 Task: Learn more about a business.
Action: Mouse moved to (641, 133)
Screenshot: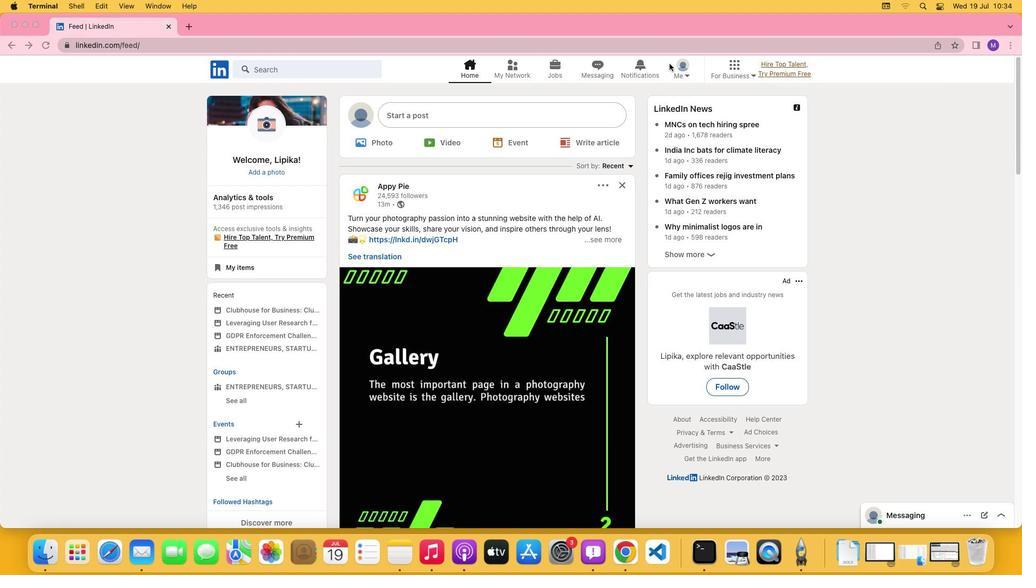 
Action: Mouse pressed left at (641, 133)
Screenshot: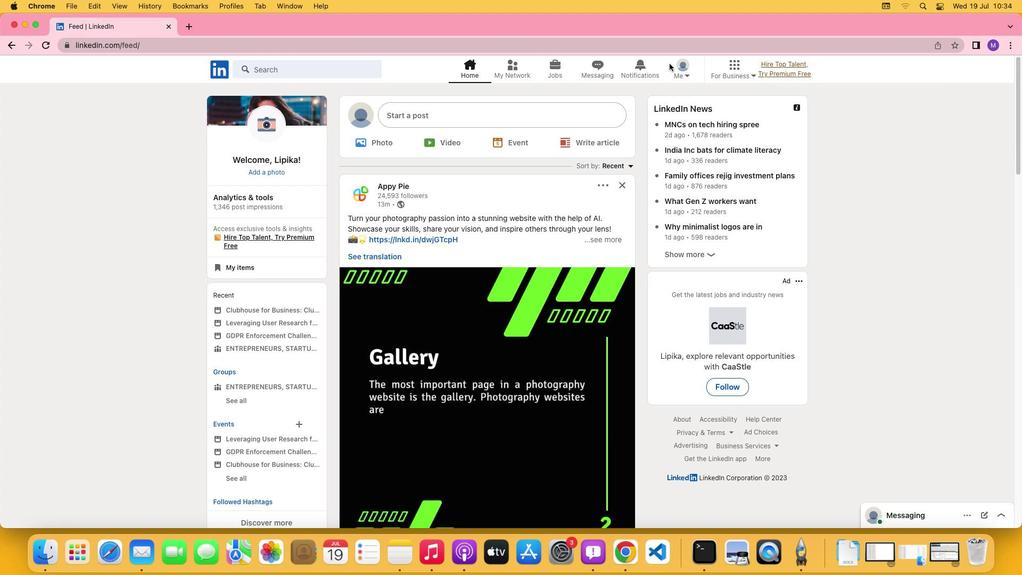 
Action: Mouse moved to (651, 143)
Screenshot: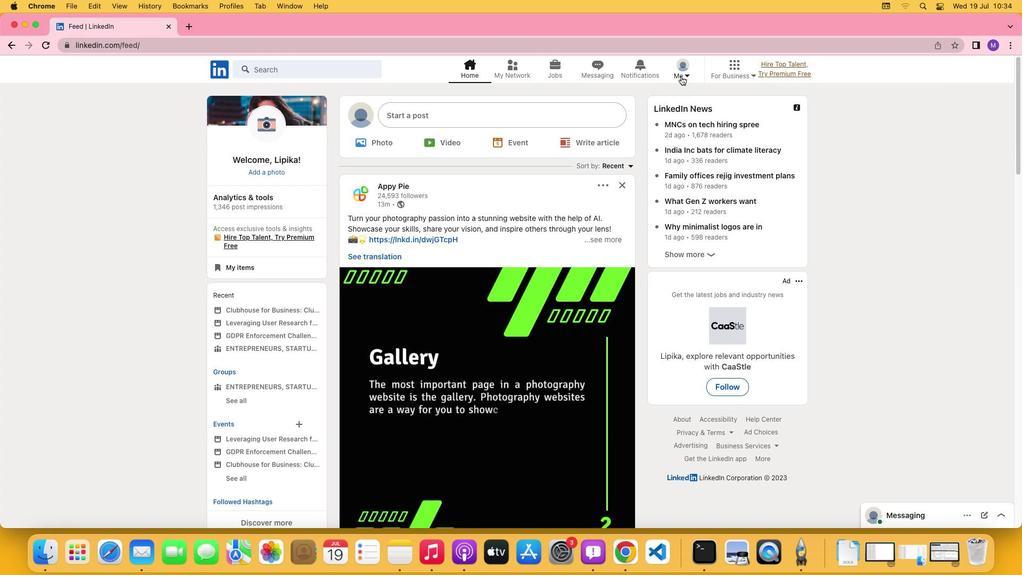 
Action: Mouse pressed left at (651, 143)
Screenshot: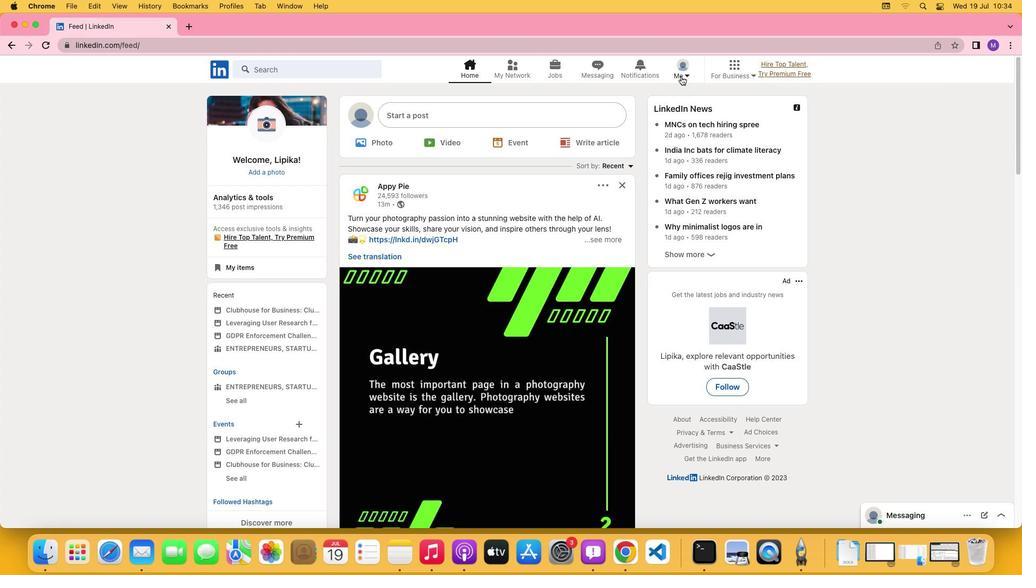 
Action: Mouse moved to (578, 226)
Screenshot: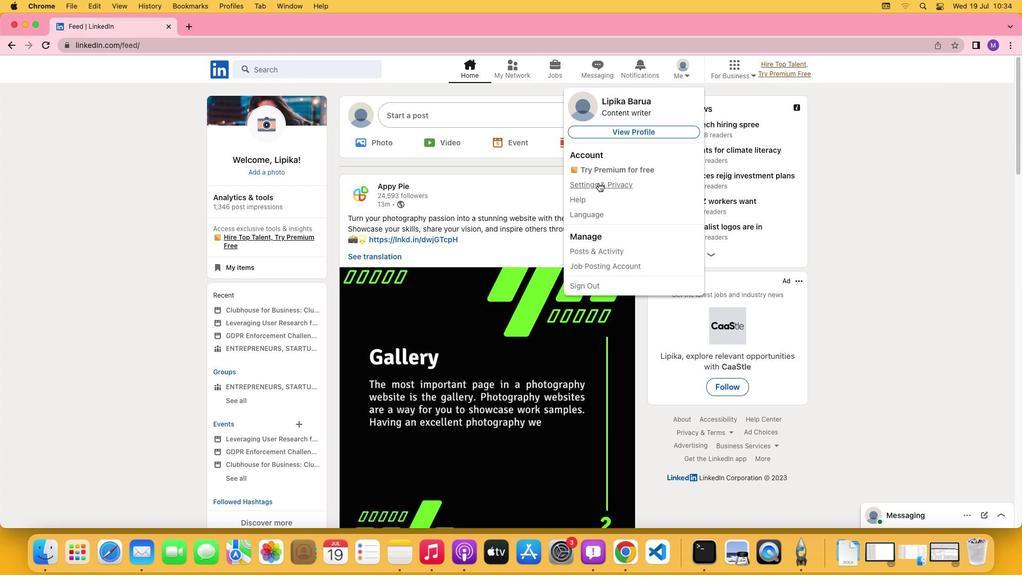 
Action: Mouse pressed left at (578, 226)
Screenshot: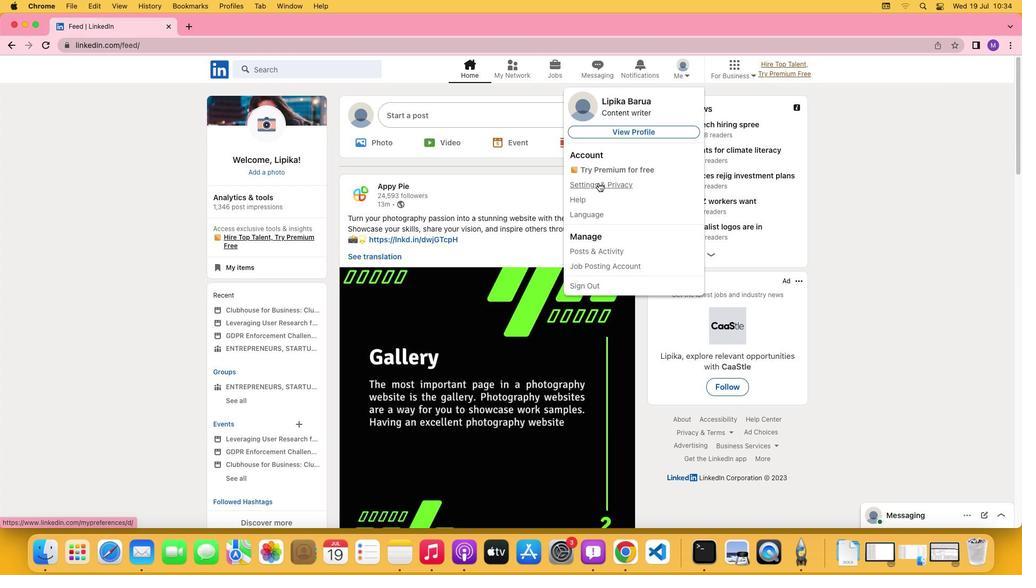 
Action: Mouse moved to (479, 320)
Screenshot: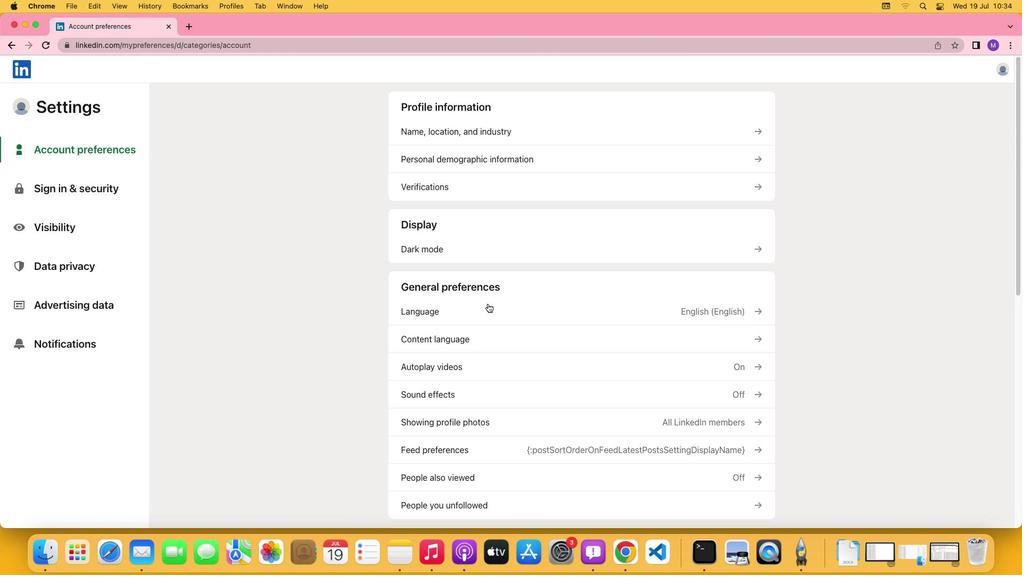 
Action: Mouse scrolled (479, 320) with delta (44, 84)
Screenshot: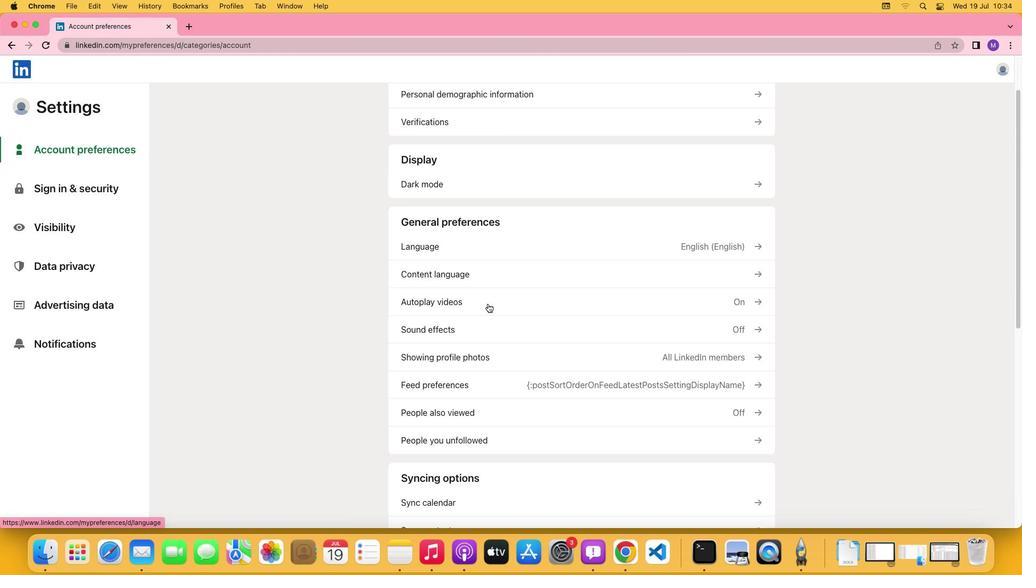 
Action: Mouse scrolled (479, 320) with delta (44, 84)
Screenshot: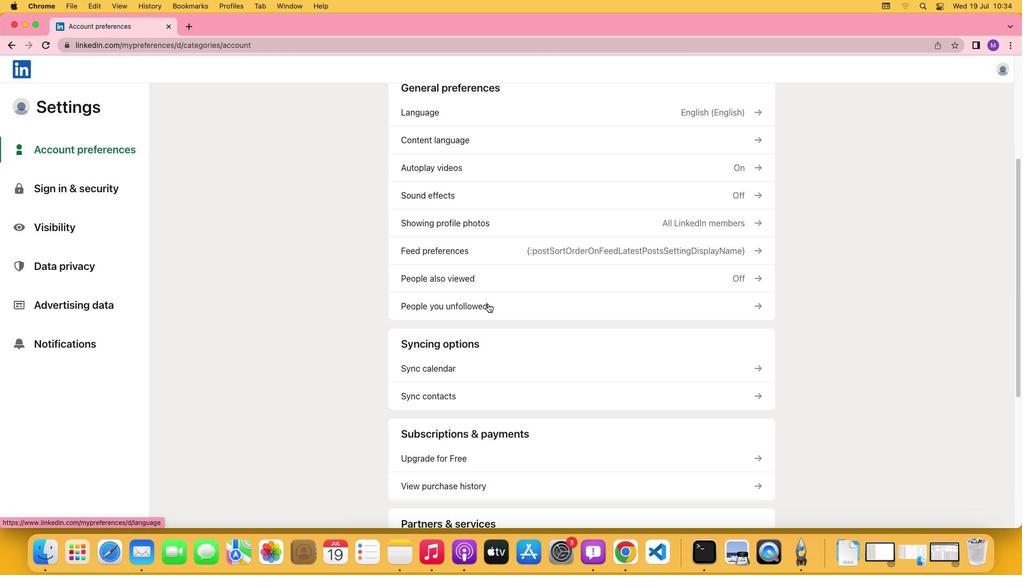 
Action: Mouse scrolled (479, 320) with delta (44, 82)
Screenshot: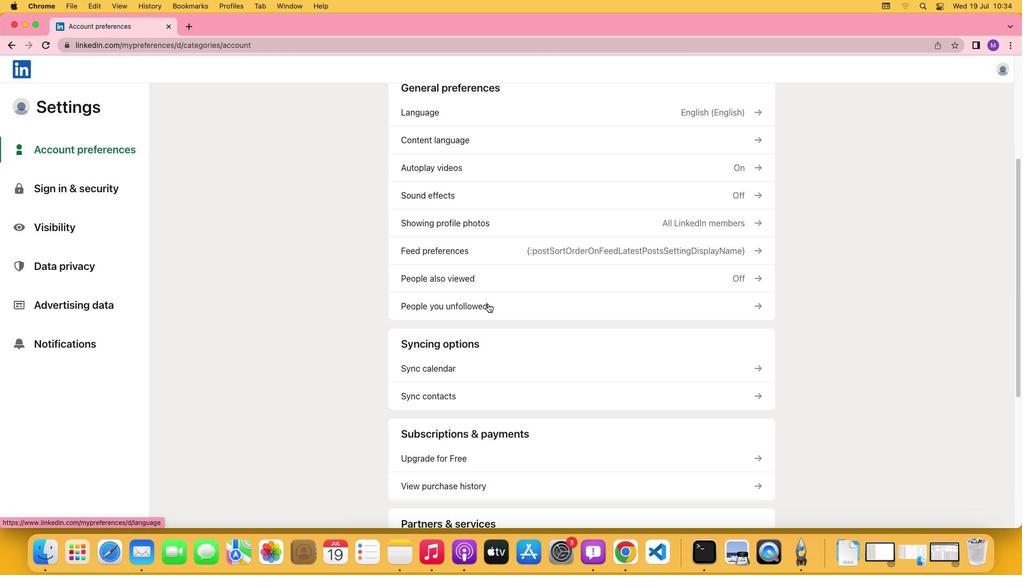 
Action: Mouse scrolled (479, 320) with delta (44, 82)
Screenshot: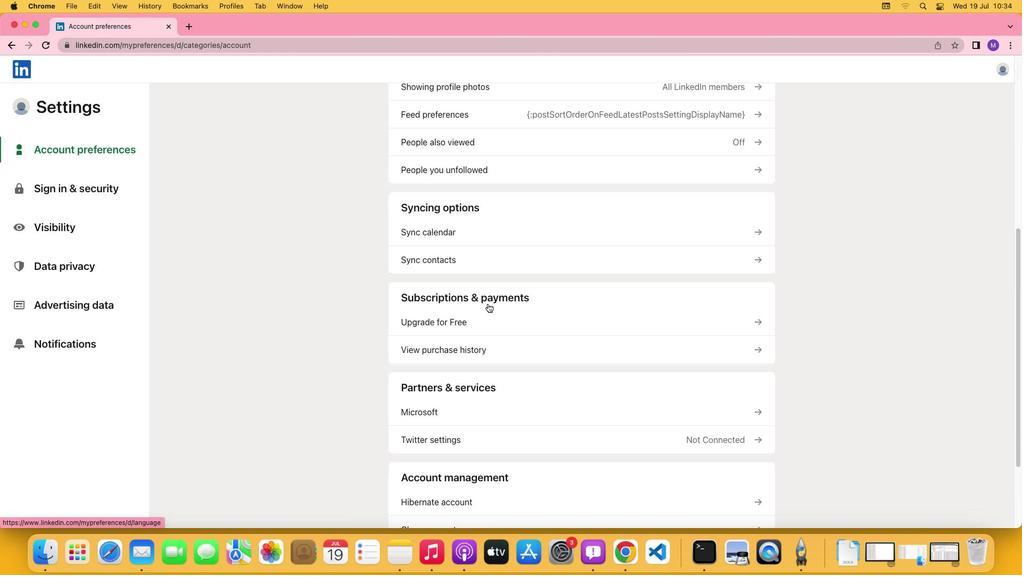 
Action: Mouse scrolled (479, 320) with delta (44, 82)
Screenshot: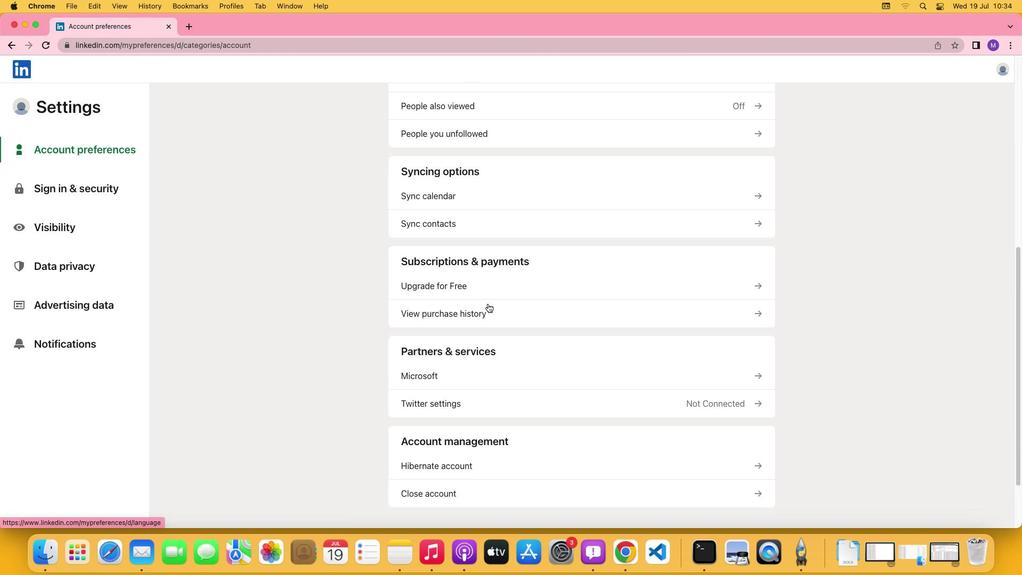 
Action: Mouse moved to (443, 302)
Screenshot: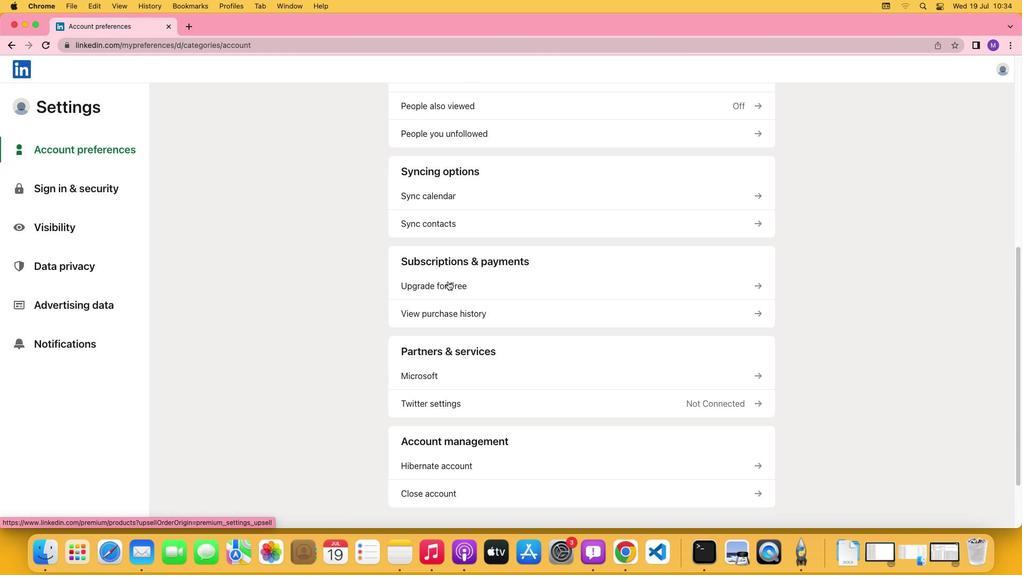 
Action: Mouse pressed left at (443, 302)
Screenshot: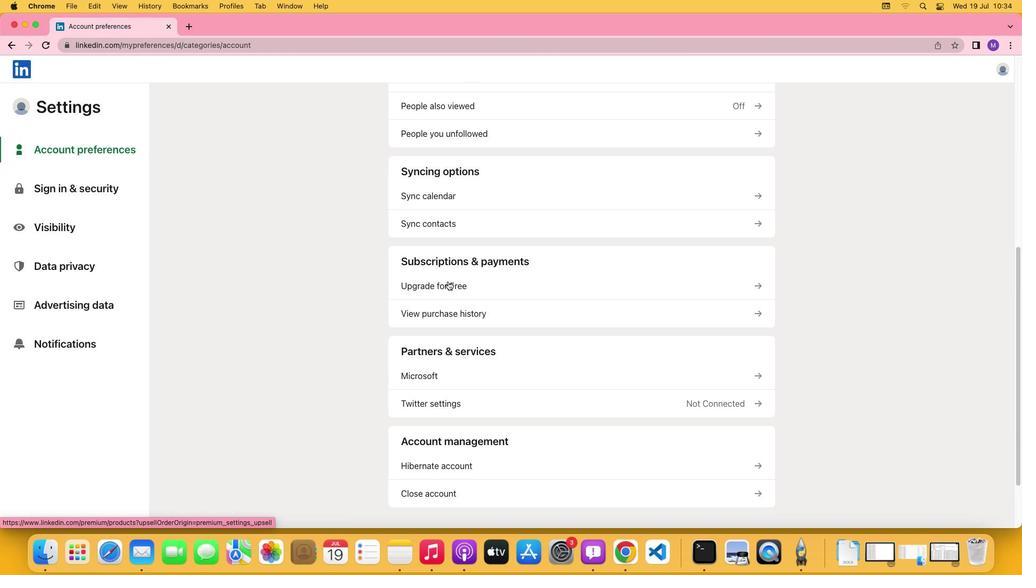 
Action: Mouse moved to (391, 311)
Screenshot: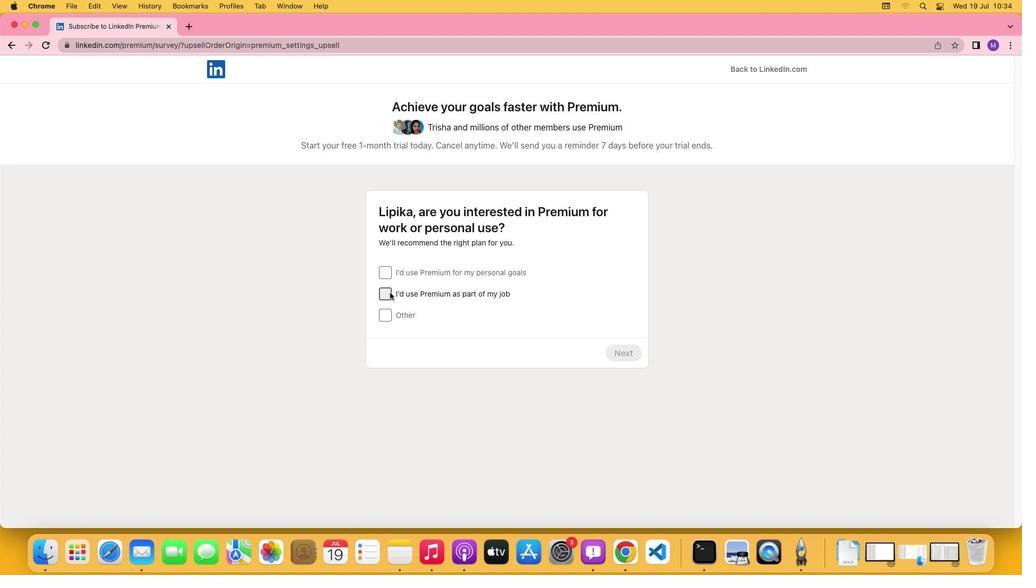 
Action: Mouse pressed left at (391, 311)
Screenshot: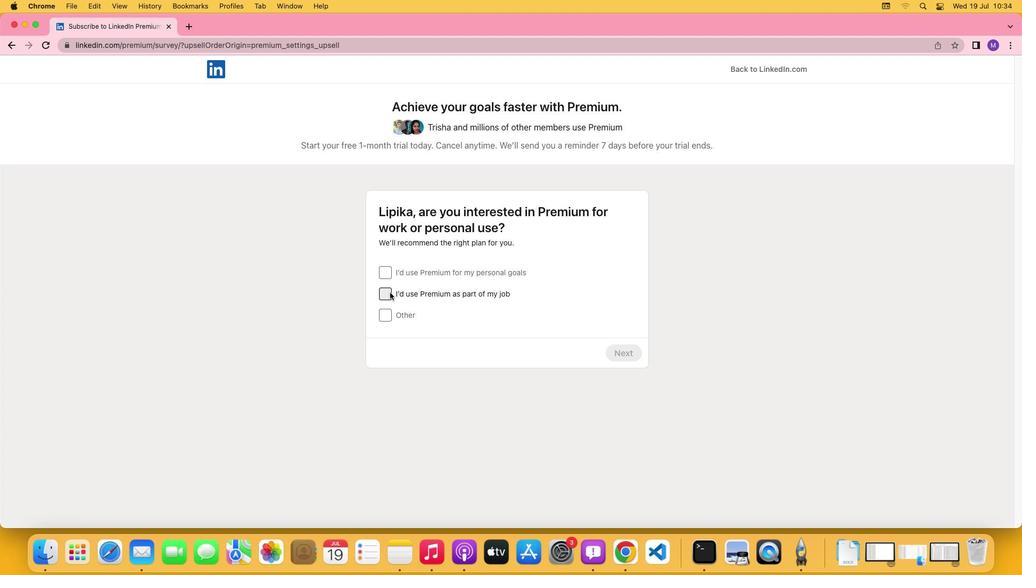 
Action: Mouse moved to (613, 360)
Screenshot: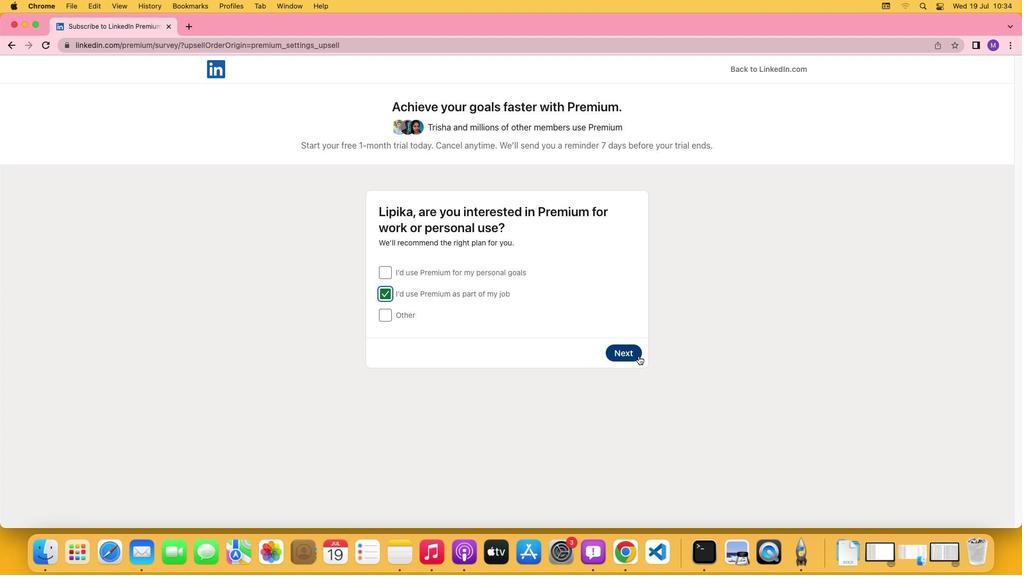 
Action: Mouse pressed left at (613, 360)
Screenshot: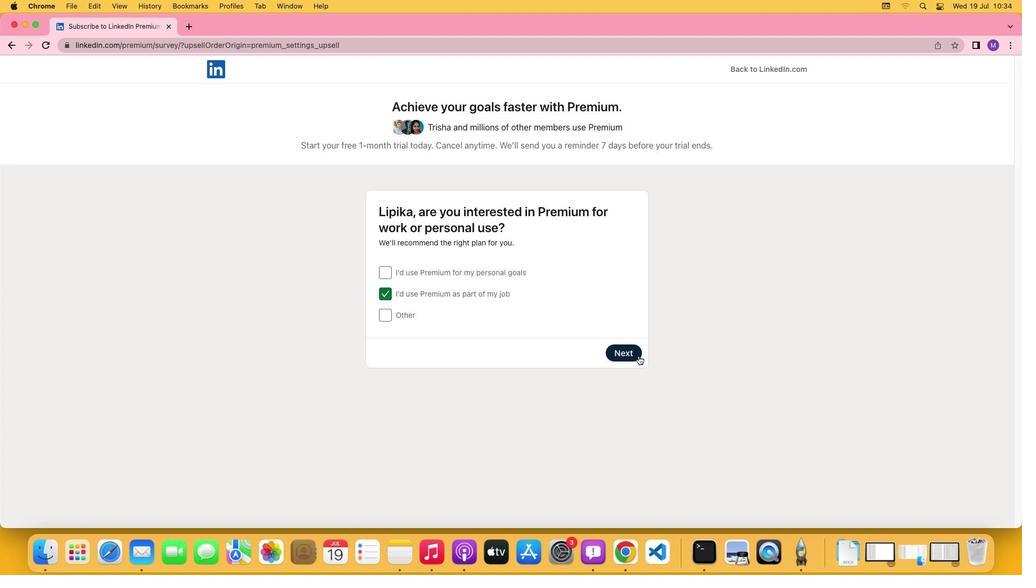 
Action: Mouse moved to (395, 334)
Screenshot: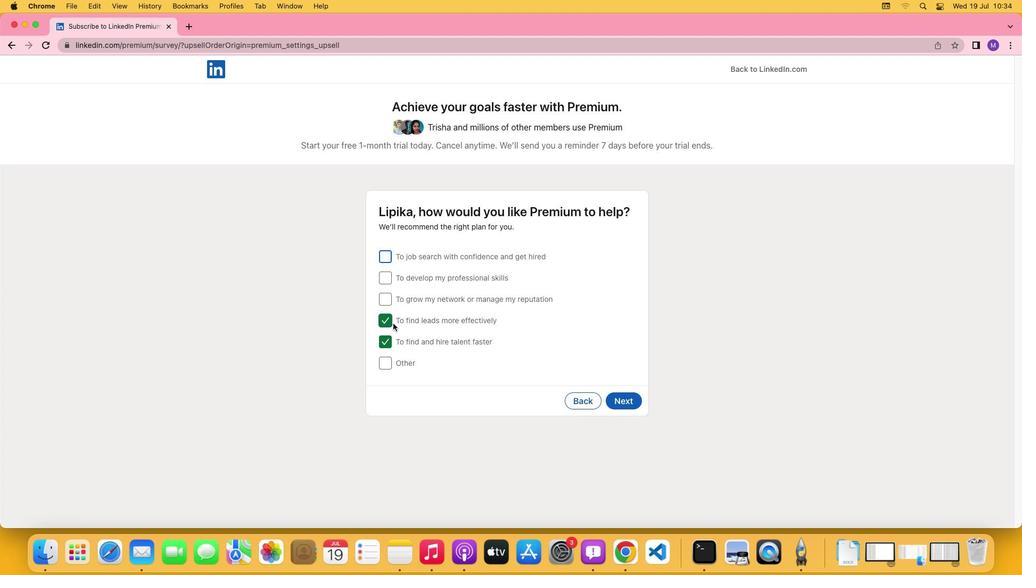 
Action: Mouse pressed left at (395, 334)
Screenshot: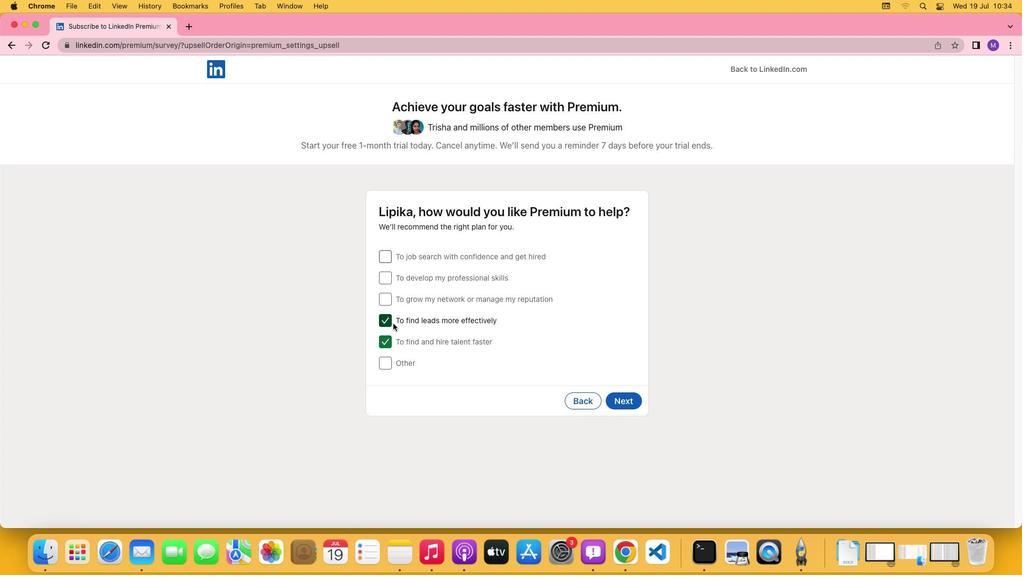 
Action: Mouse moved to (590, 393)
Screenshot: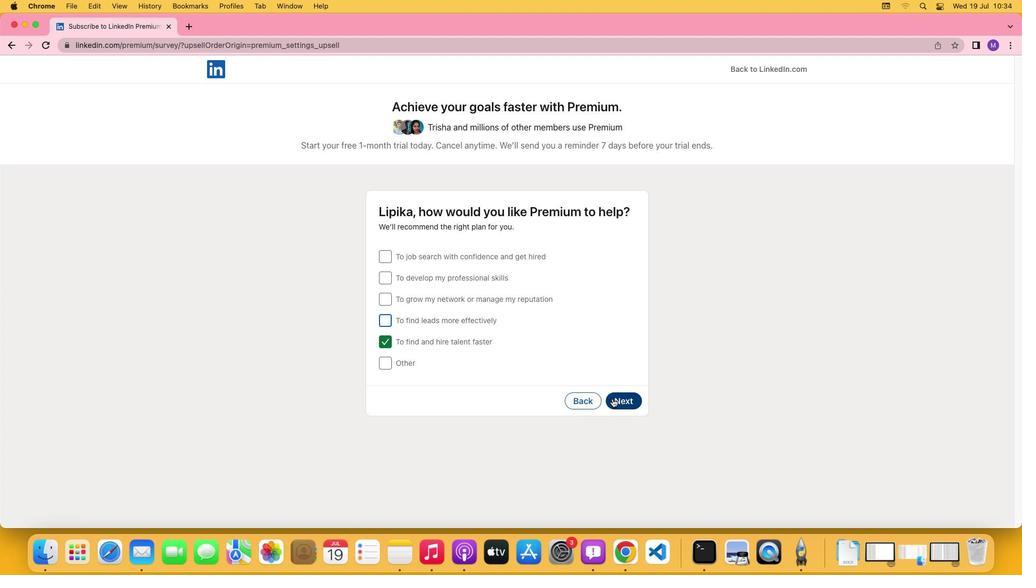 
Action: Mouse pressed left at (590, 393)
Screenshot: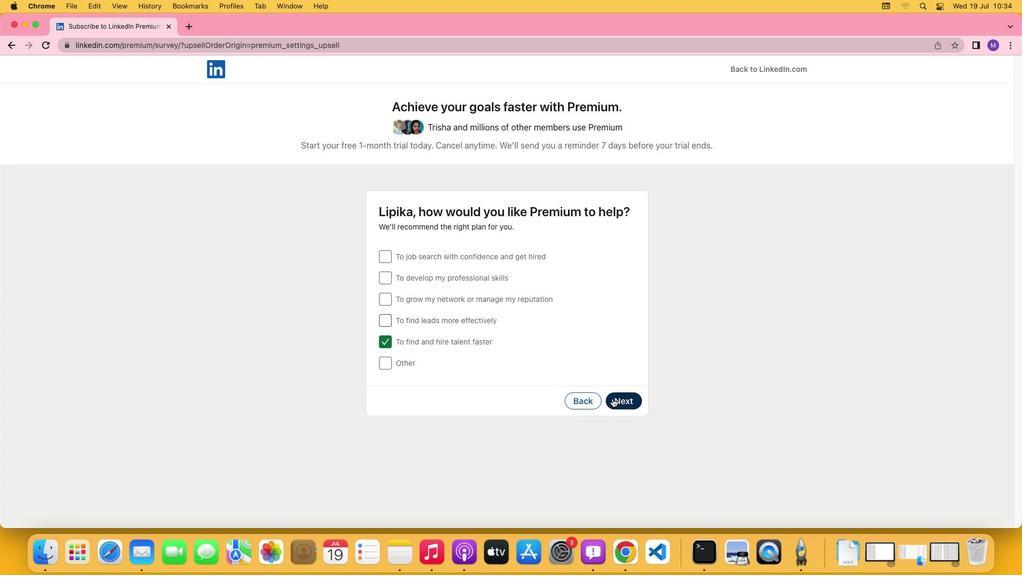 
Action: Mouse moved to (386, 316)
Screenshot: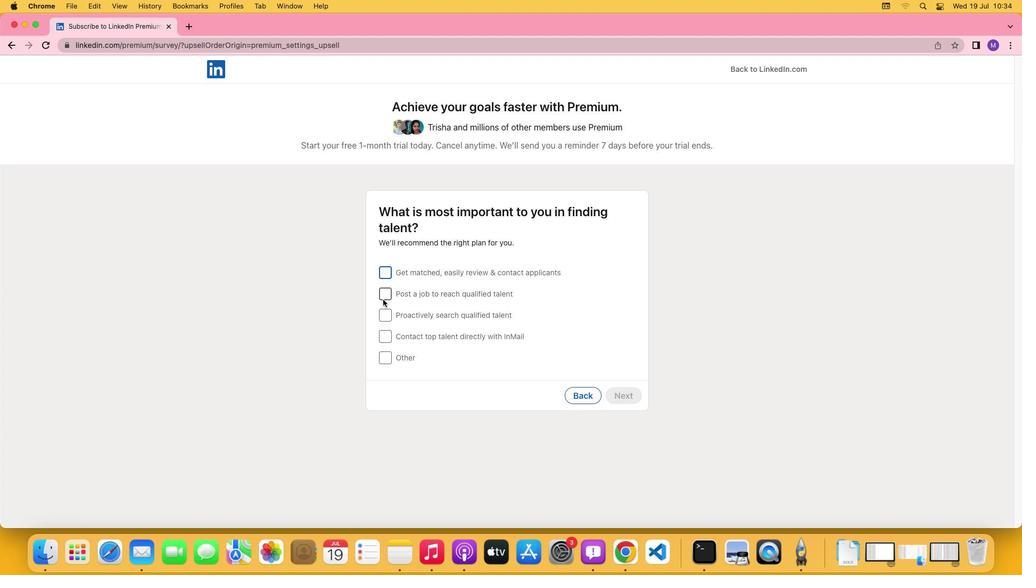 
Action: Mouse pressed left at (386, 316)
Screenshot: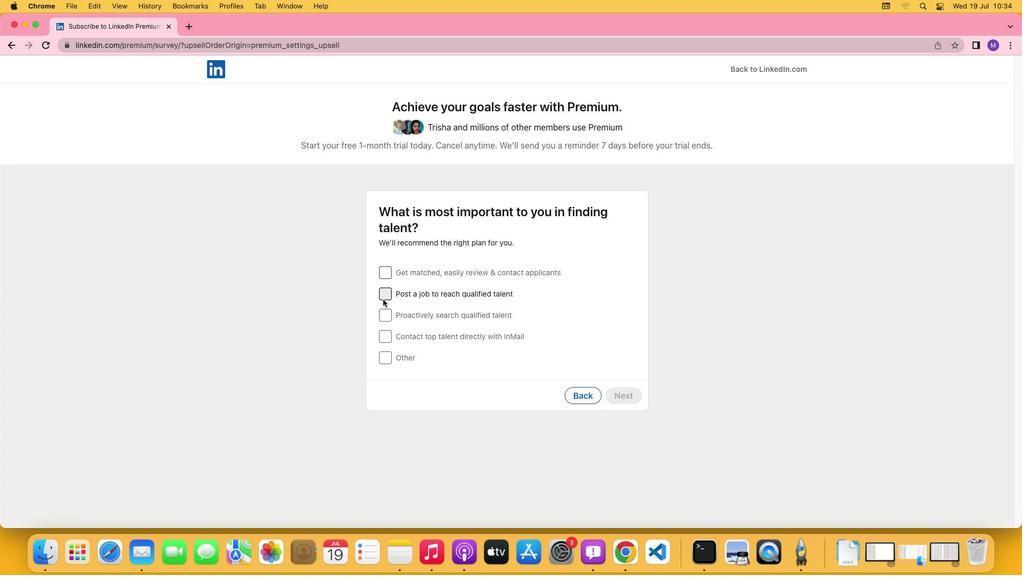 
Action: Mouse moved to (596, 390)
Screenshot: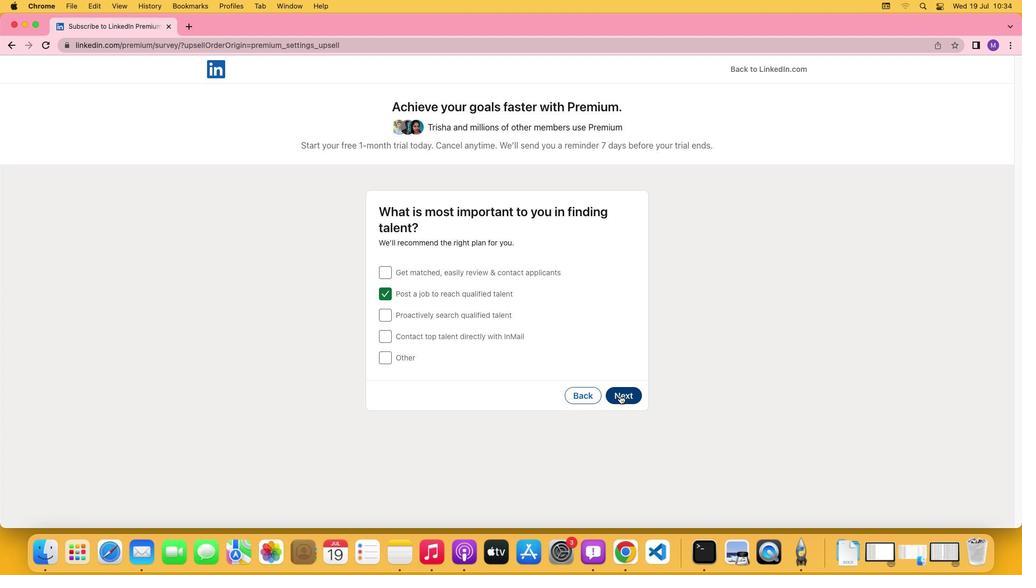 
Action: Mouse pressed left at (596, 390)
Screenshot: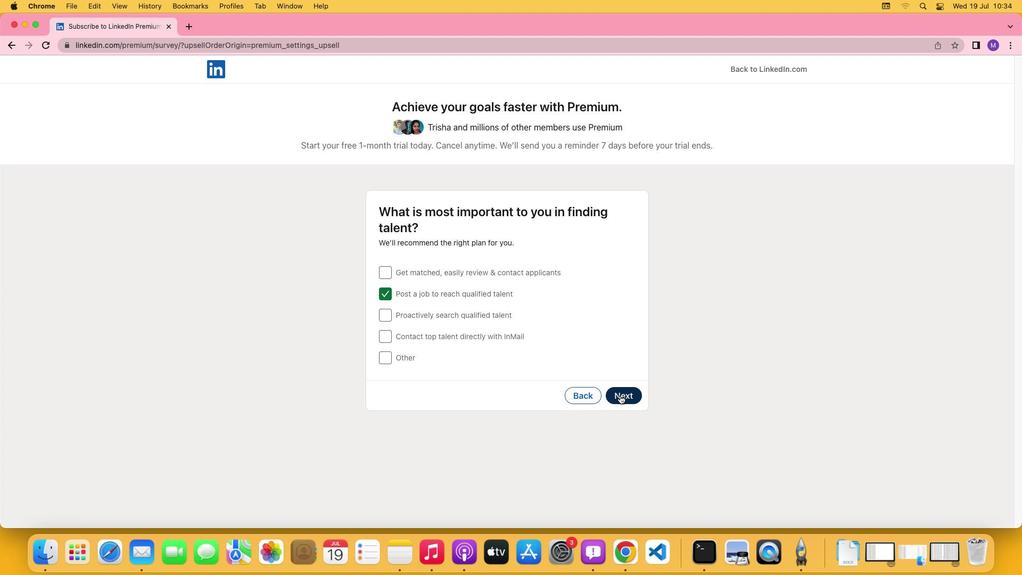 
Action: Mouse moved to (261, 425)
Screenshot: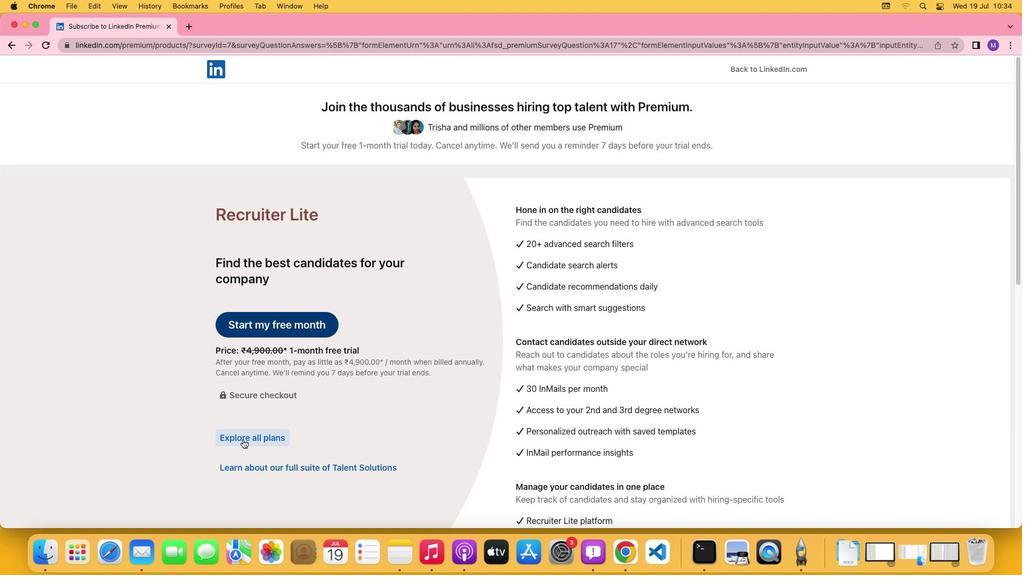 
Action: Mouse pressed left at (261, 425)
Screenshot: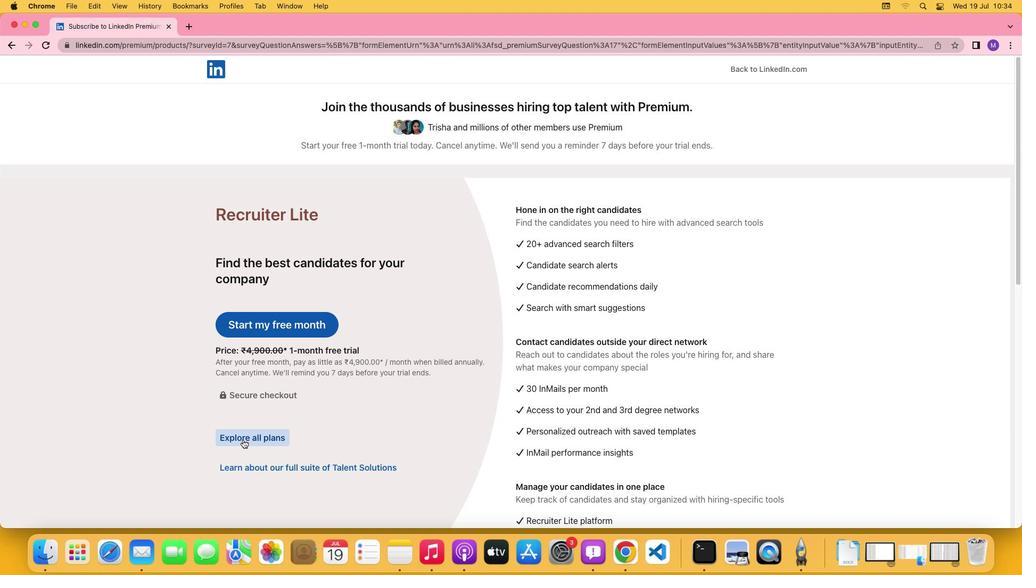 
Action: Mouse moved to (429, 414)
Screenshot: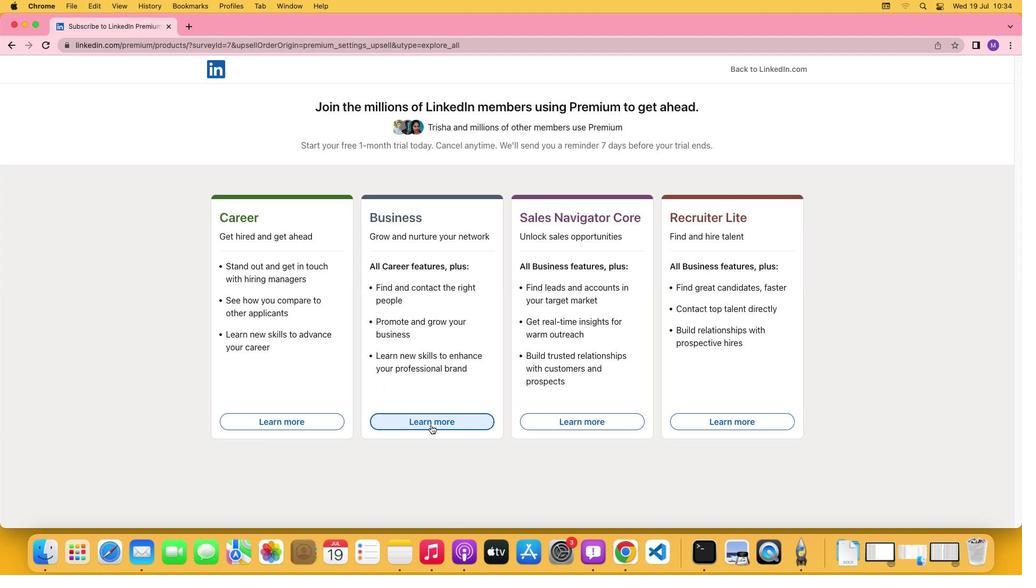 
Action: Mouse pressed left at (429, 414)
Screenshot: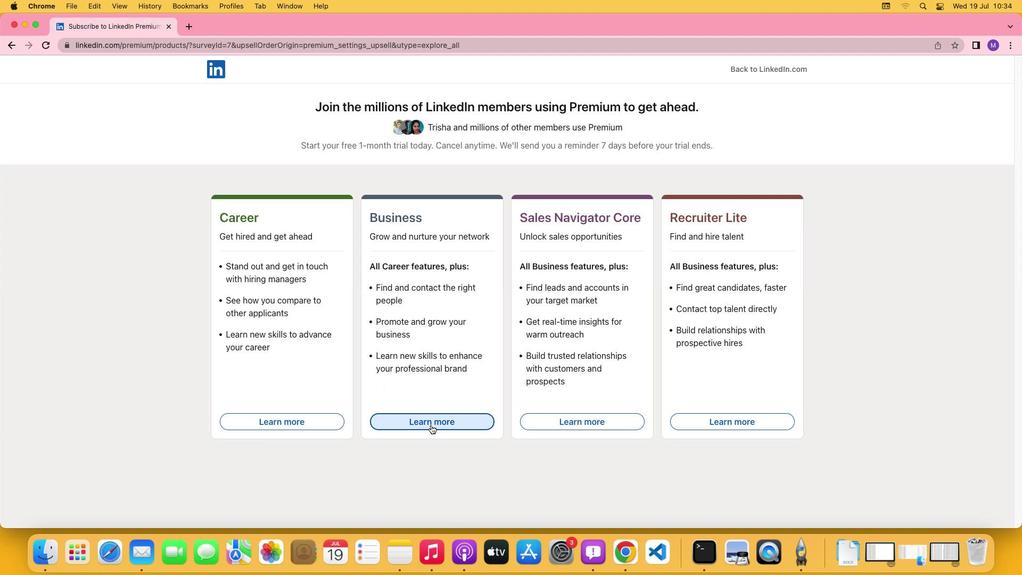 
